 Task: Add Boursin Garlic Cheese Spread to the cart.
Action: Mouse pressed left at (25, 103)
Screenshot: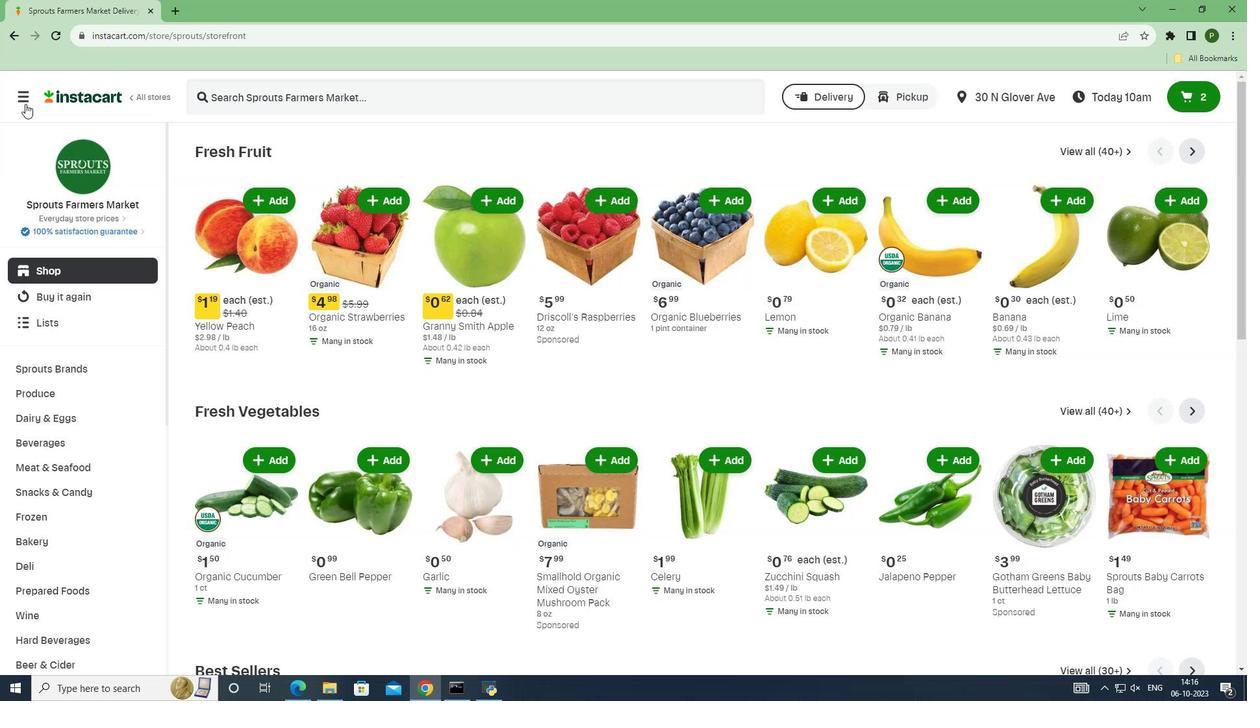 
Action: Mouse moved to (76, 339)
Screenshot: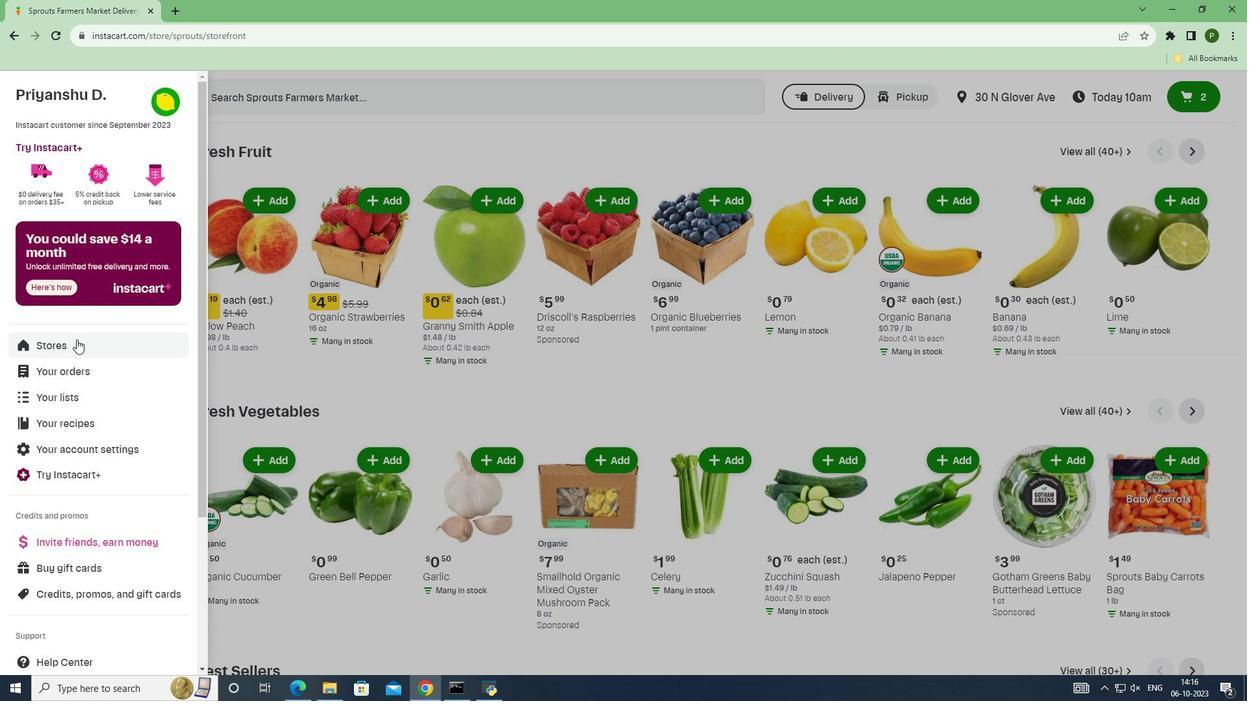 
Action: Mouse pressed left at (76, 339)
Screenshot: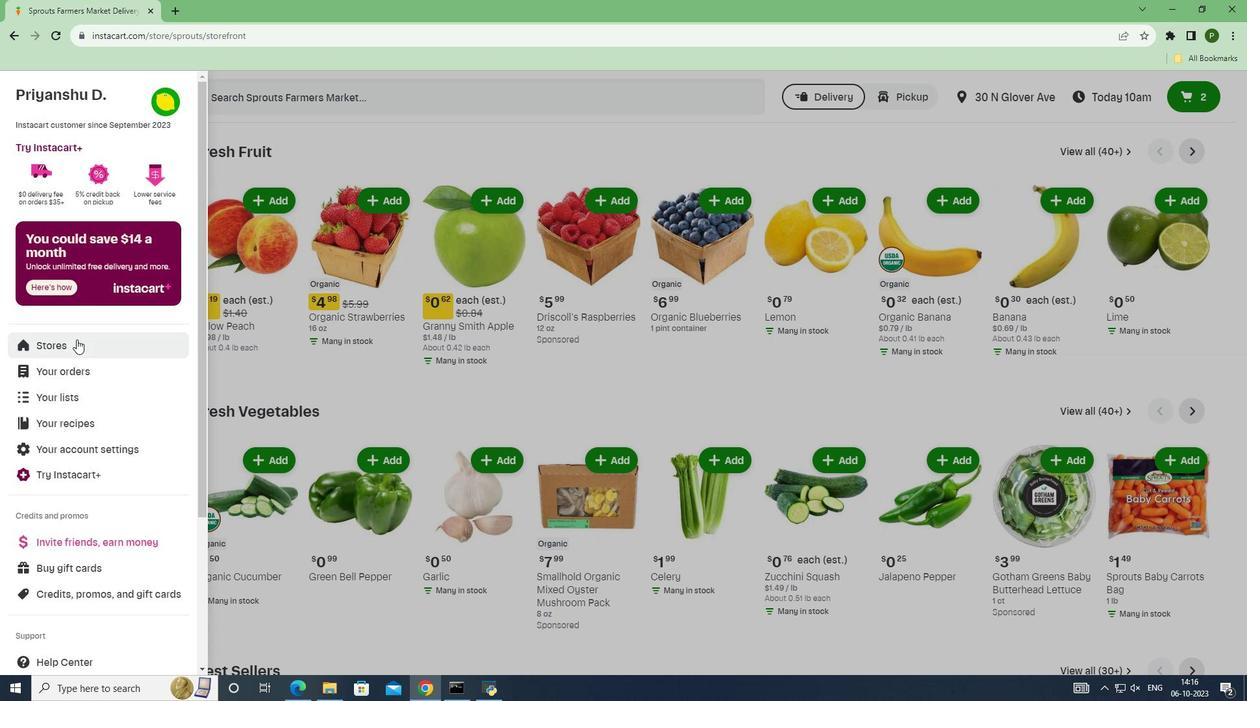 
Action: Mouse moved to (291, 148)
Screenshot: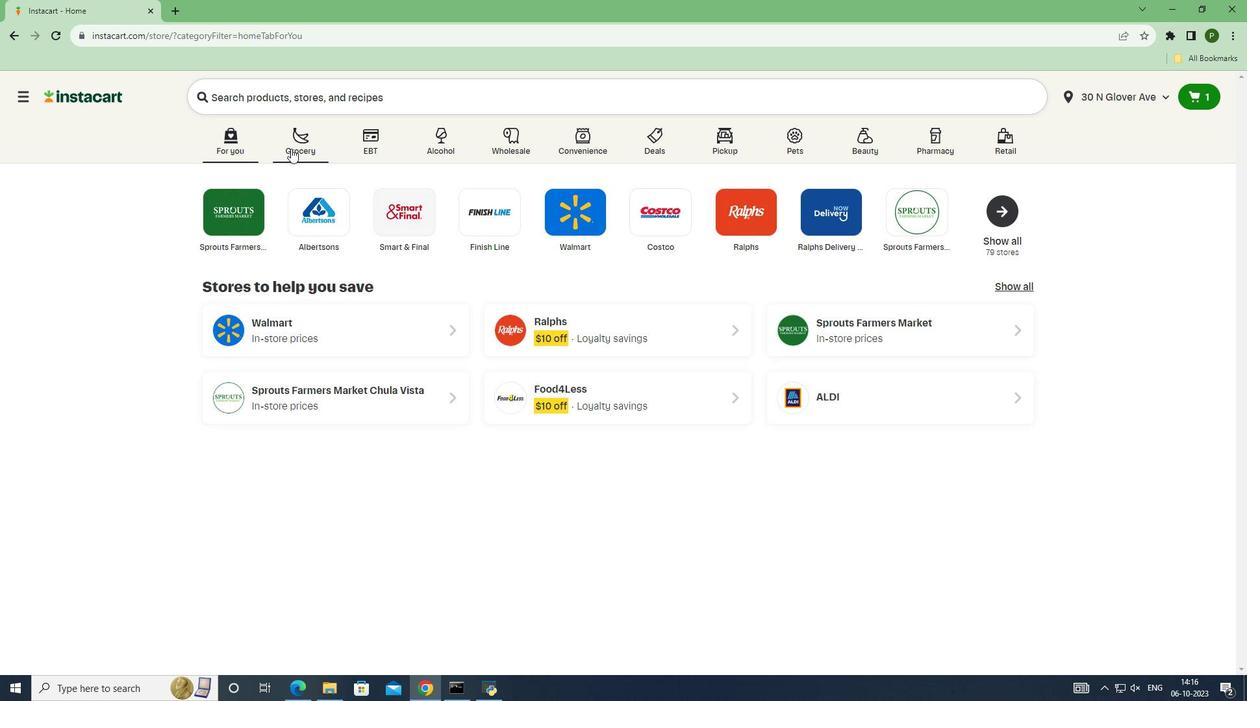 
Action: Mouse pressed left at (291, 148)
Screenshot: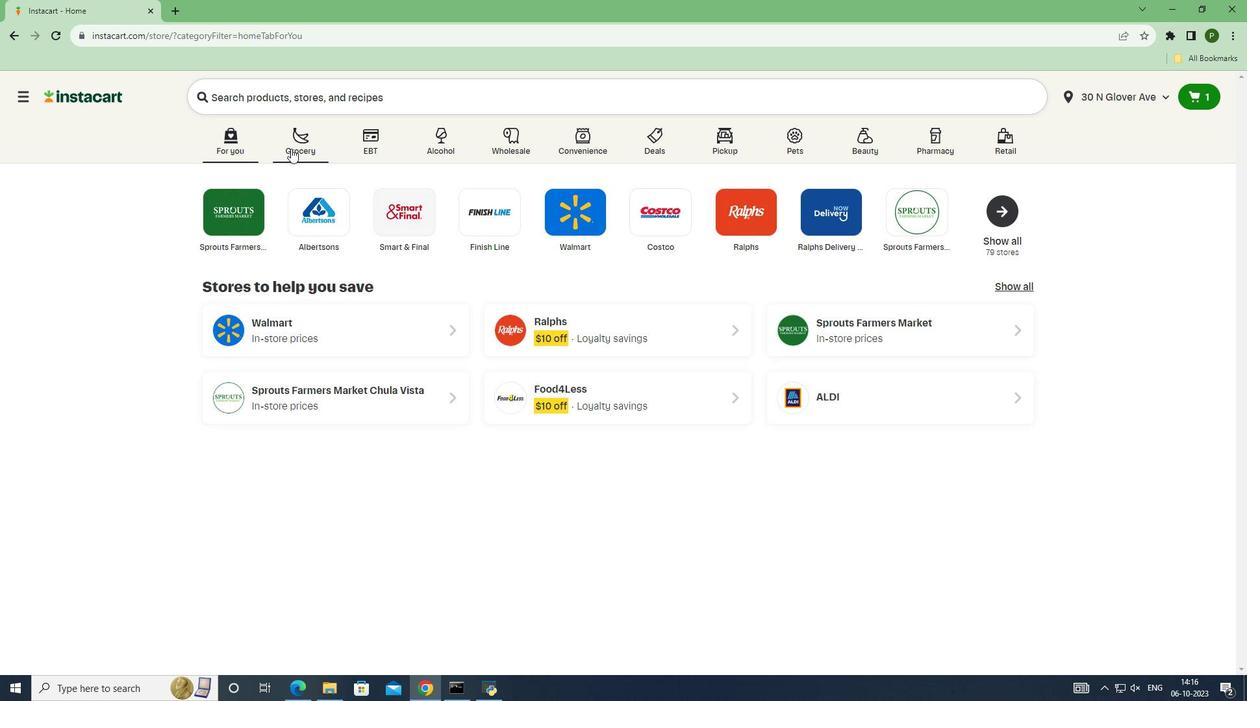 
Action: Mouse moved to (231, 222)
Screenshot: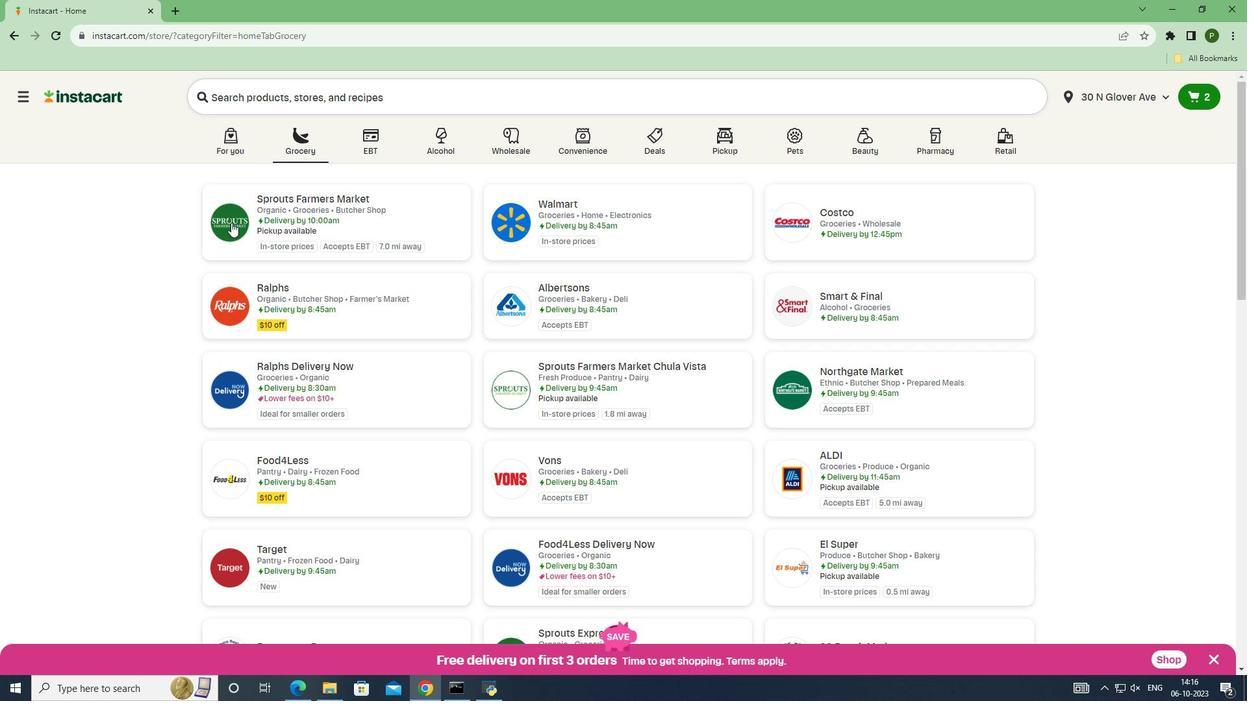 
Action: Mouse pressed left at (231, 222)
Screenshot: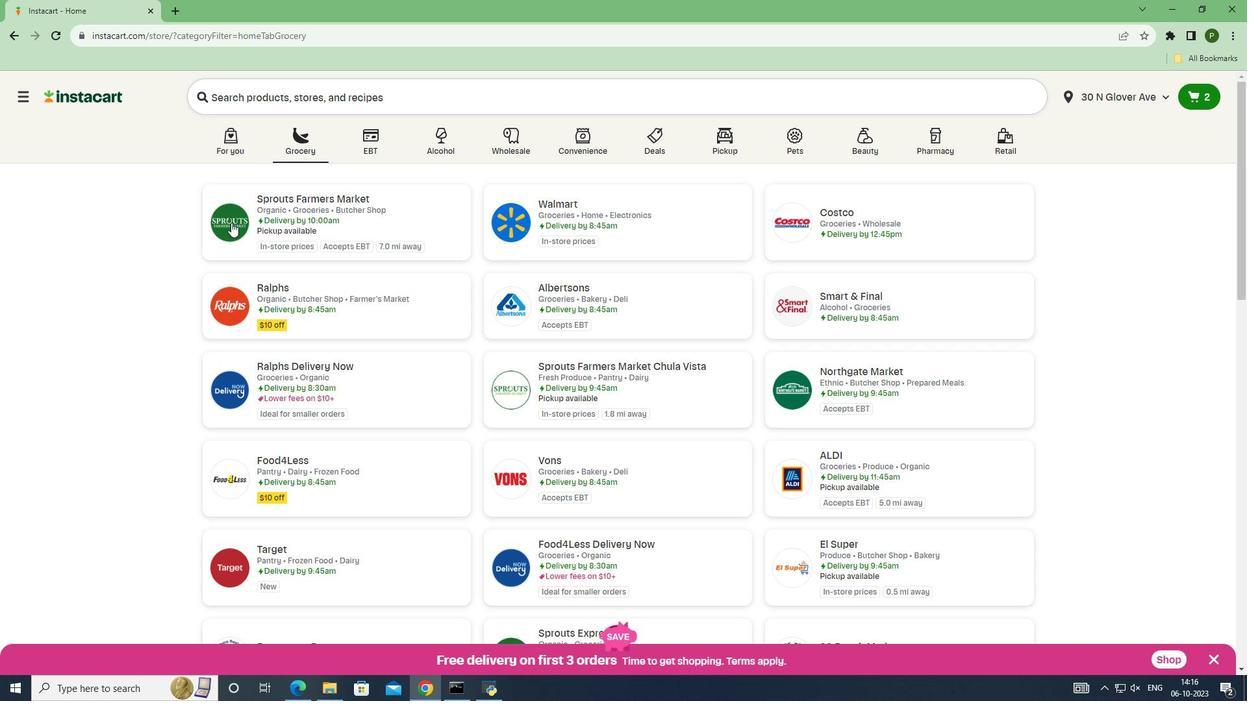 
Action: Mouse moved to (90, 415)
Screenshot: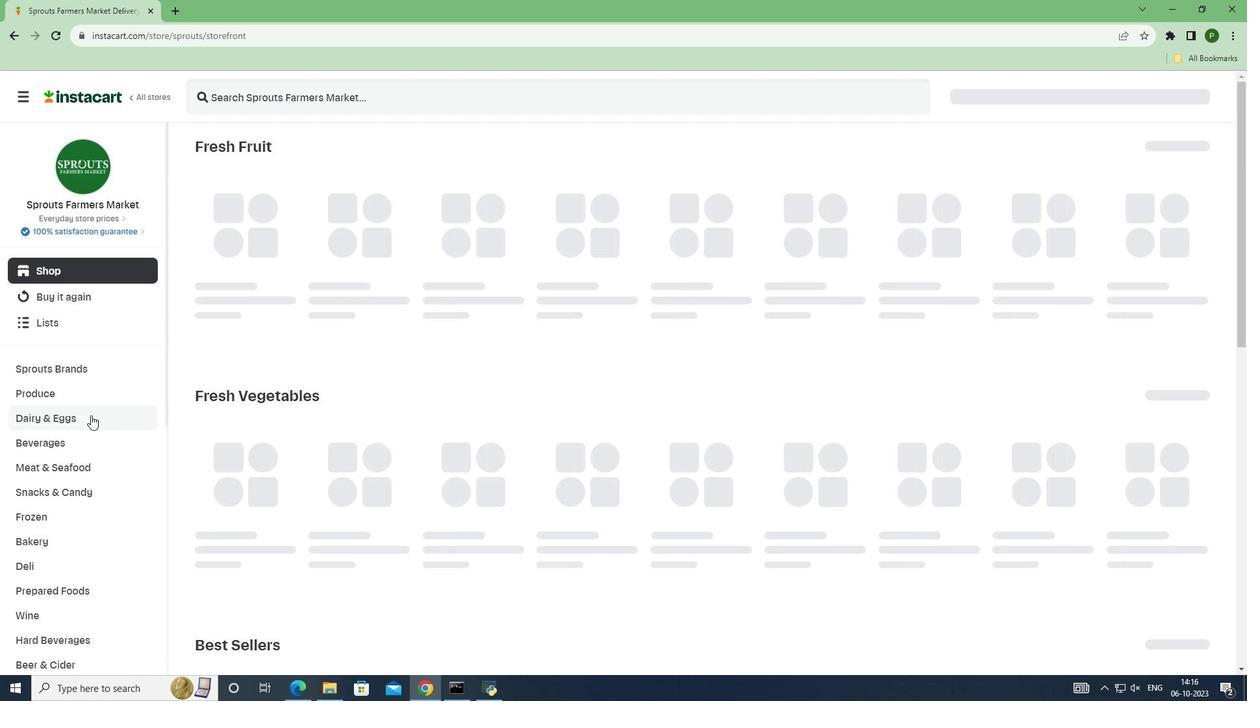 
Action: Mouse pressed left at (90, 415)
Screenshot: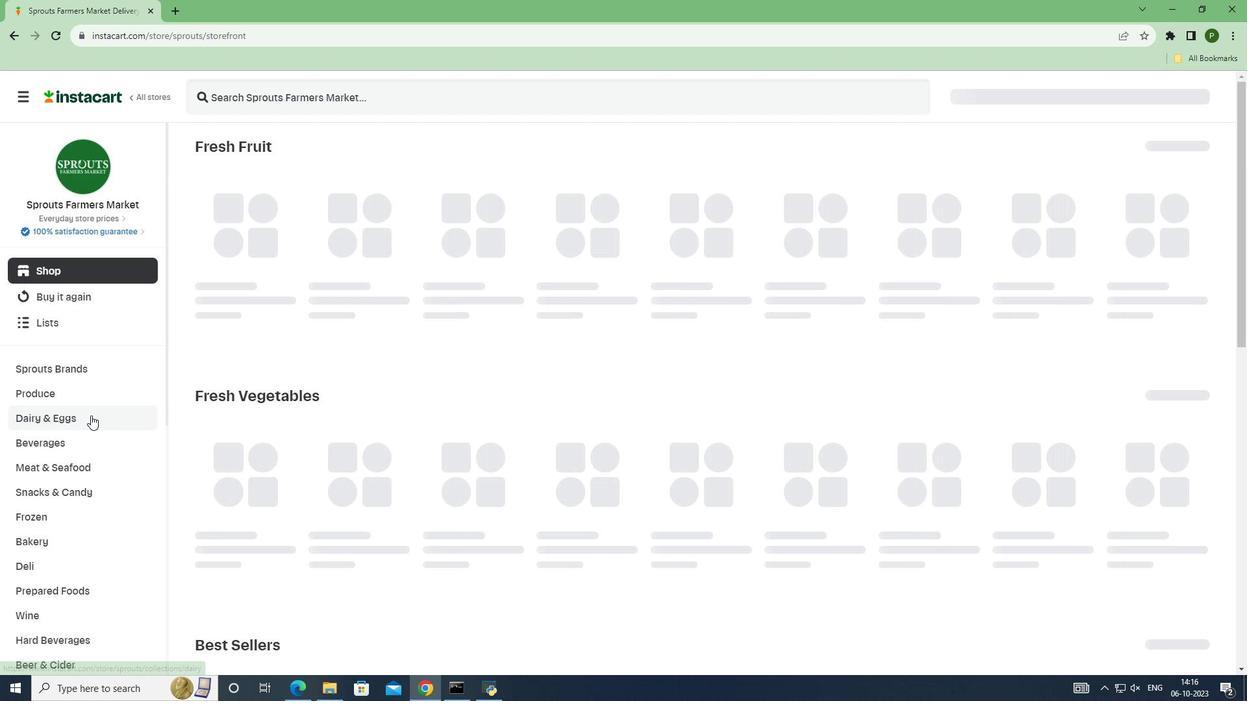 
Action: Mouse moved to (79, 468)
Screenshot: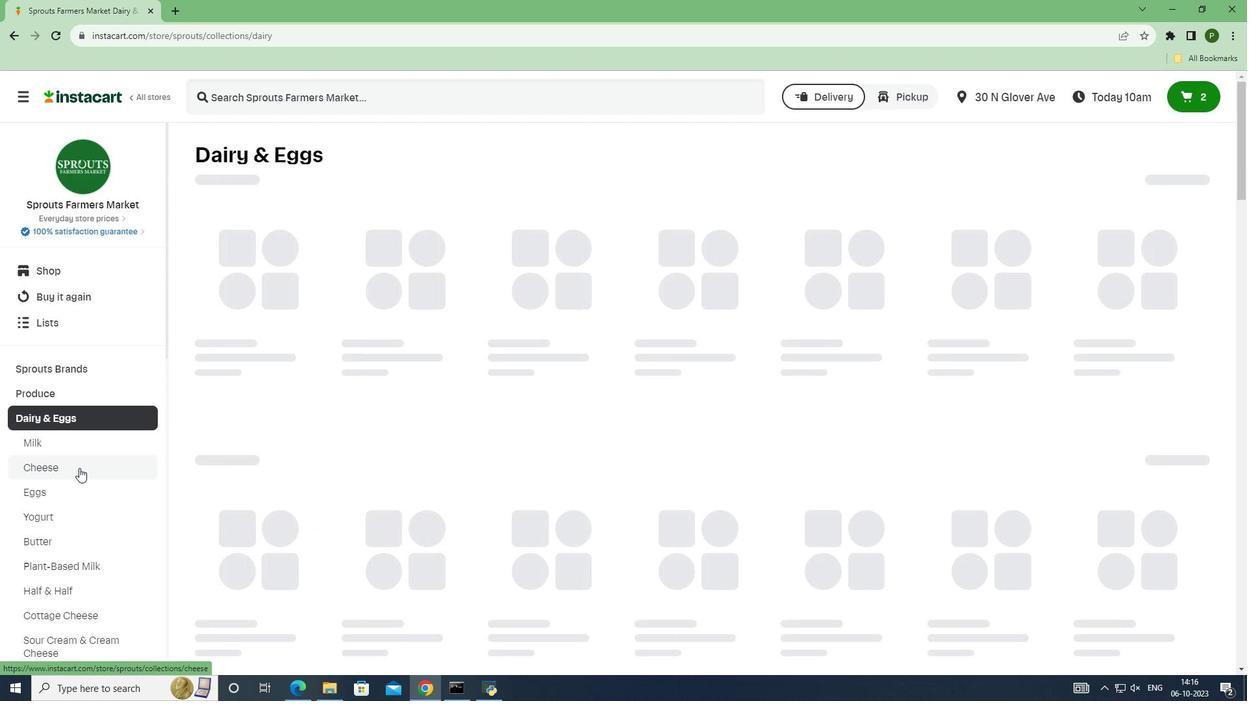 
Action: Mouse pressed left at (79, 468)
Screenshot: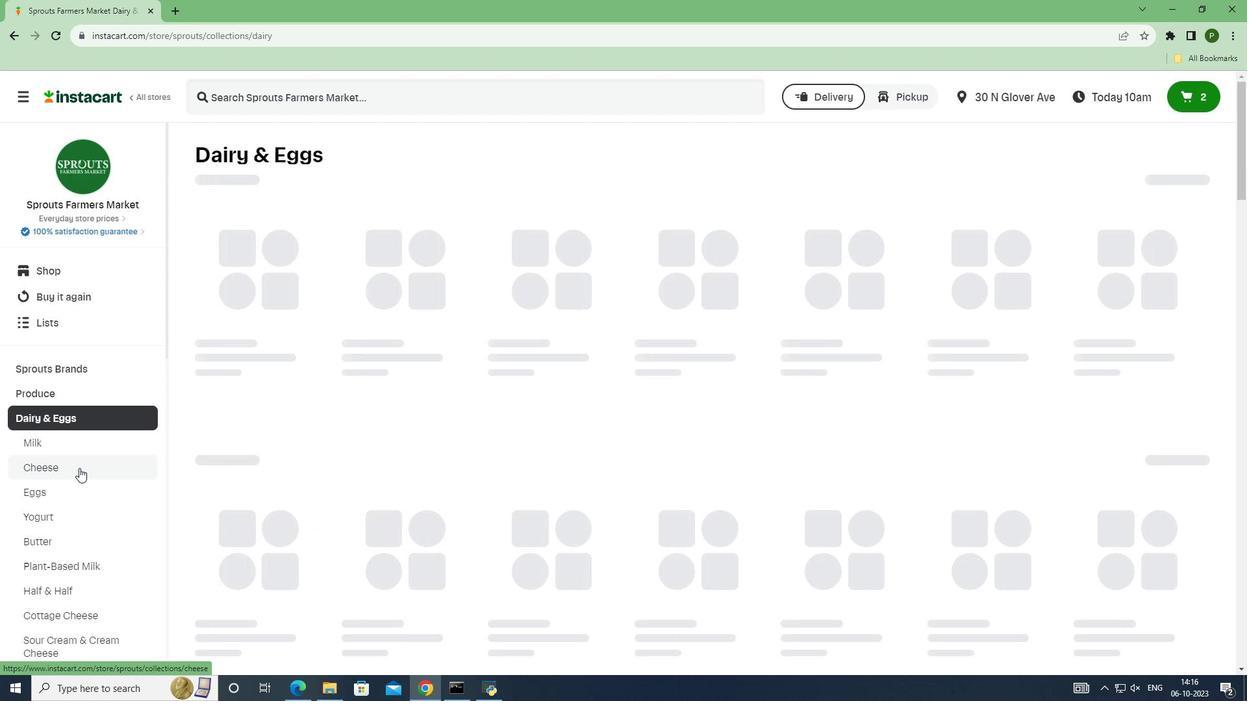 
Action: Mouse moved to (241, 96)
Screenshot: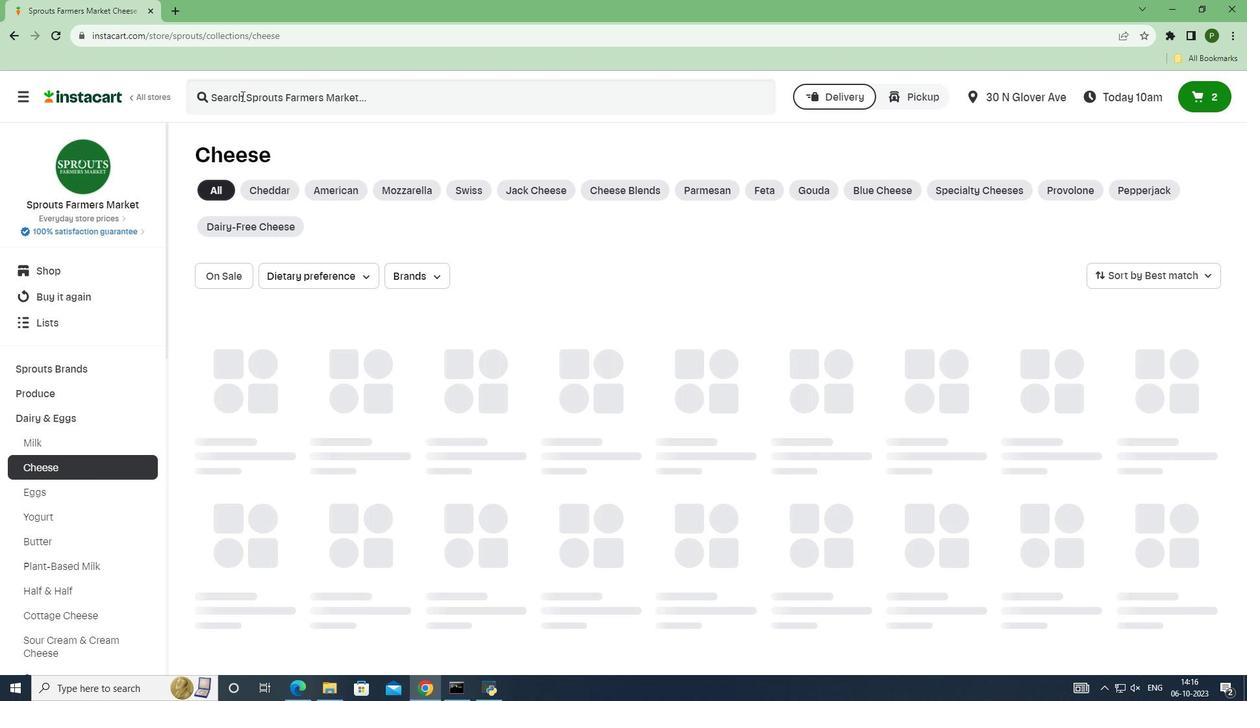 
Action: Mouse pressed left at (241, 96)
Screenshot: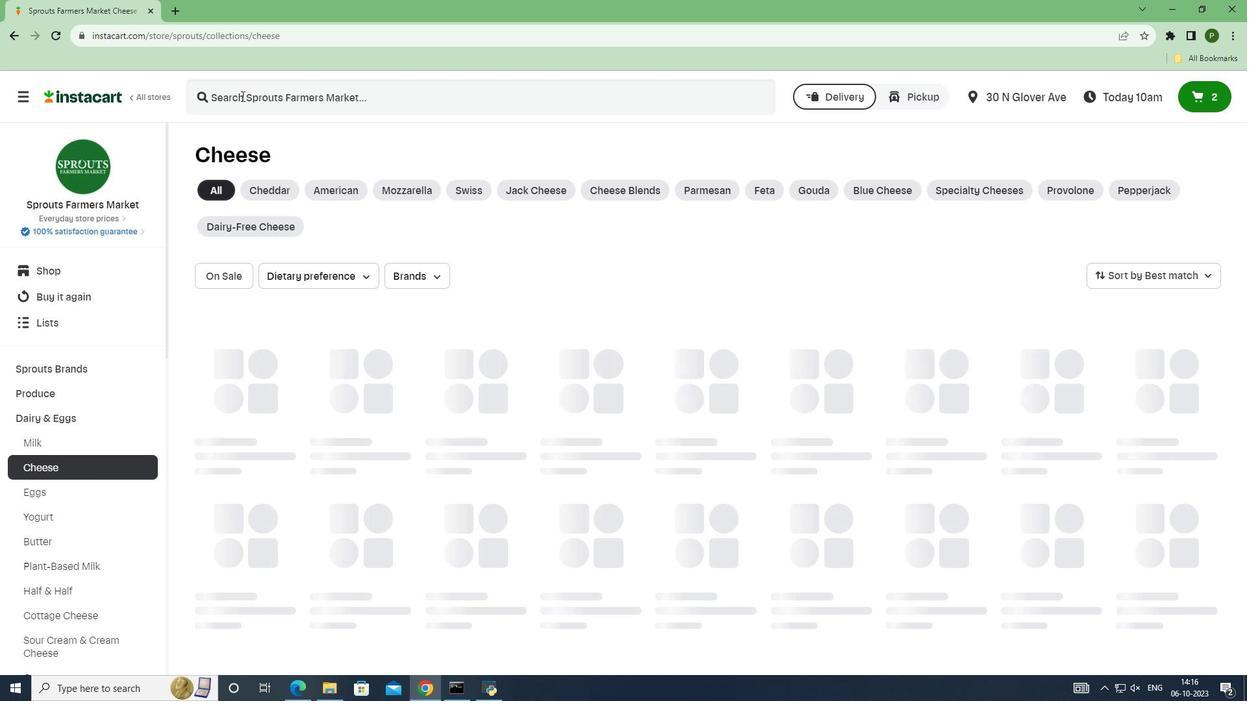 
Action: Key pressed <Key.caps_lock>B<Key.caps_lock>oursin<Key.space><Key.caps_lock>G<Key.caps_lock>arlic<Key.space><Key.caps_lock>C<Key.caps_lock>heese<Key.space><Key.caps_lock>S<Key.caps_lock>pread<Key.space><Key.enter>
Screenshot: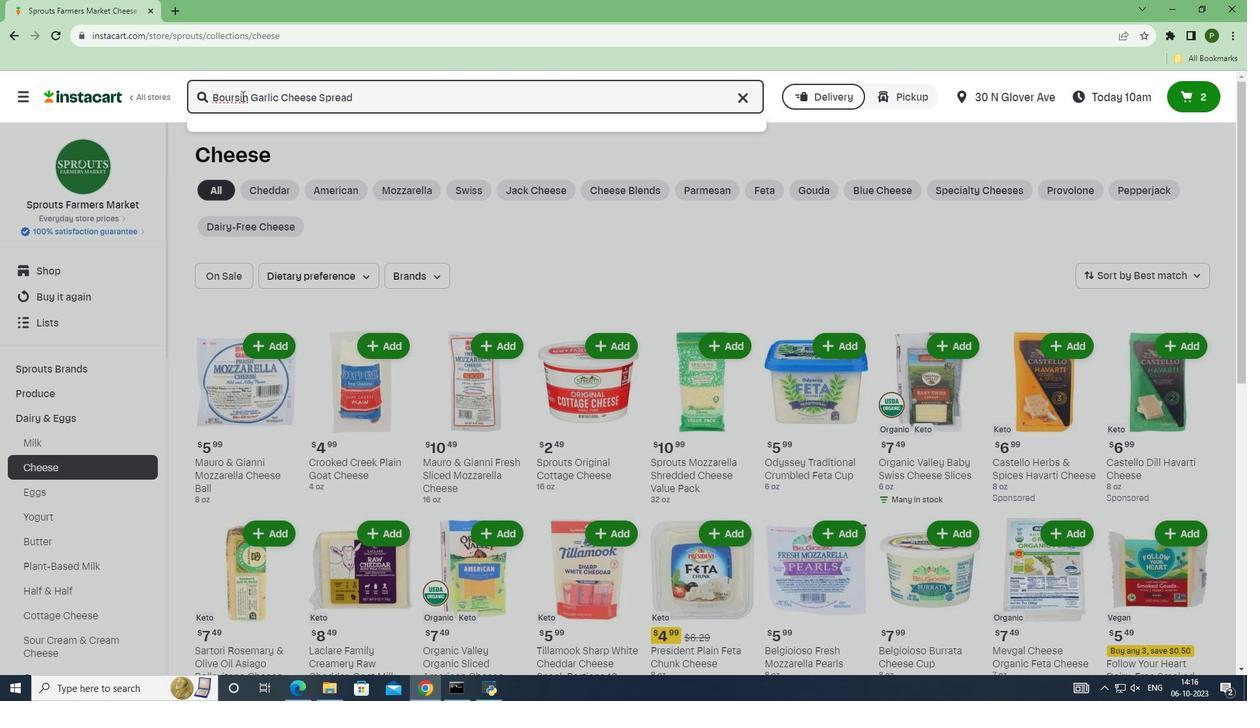 
Action: Mouse moved to (339, 234)
Screenshot: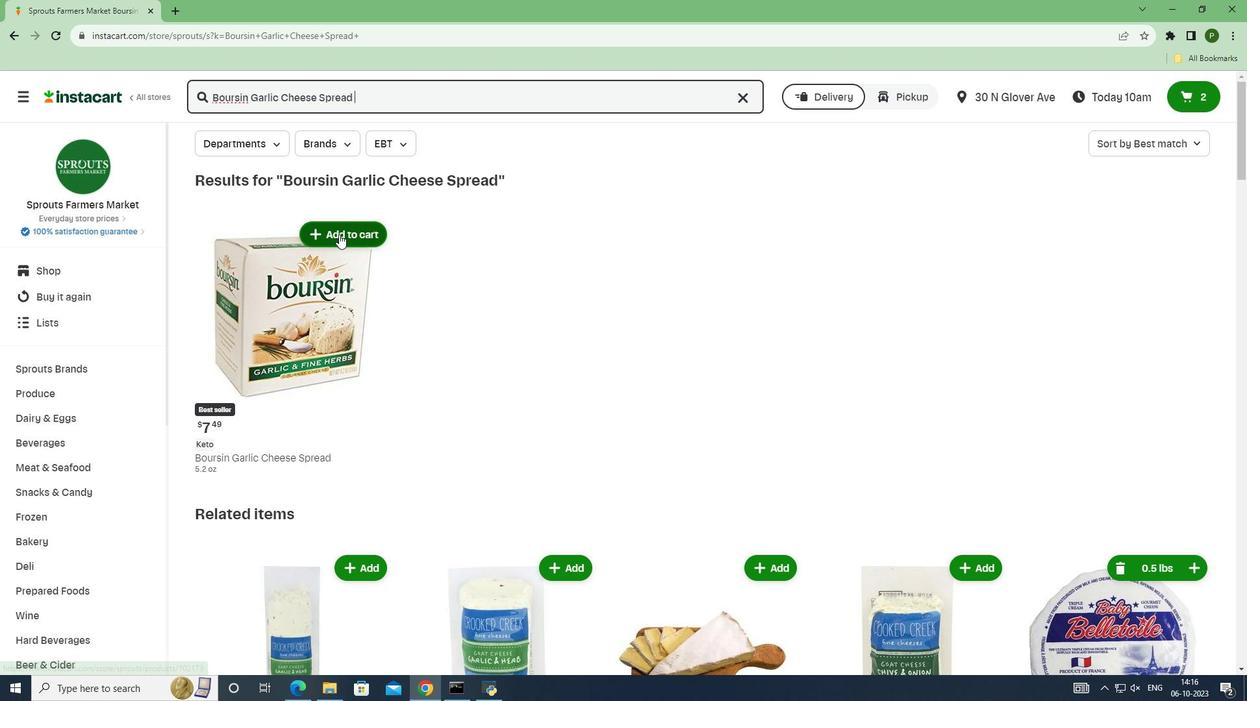 
Action: Mouse pressed left at (339, 234)
Screenshot: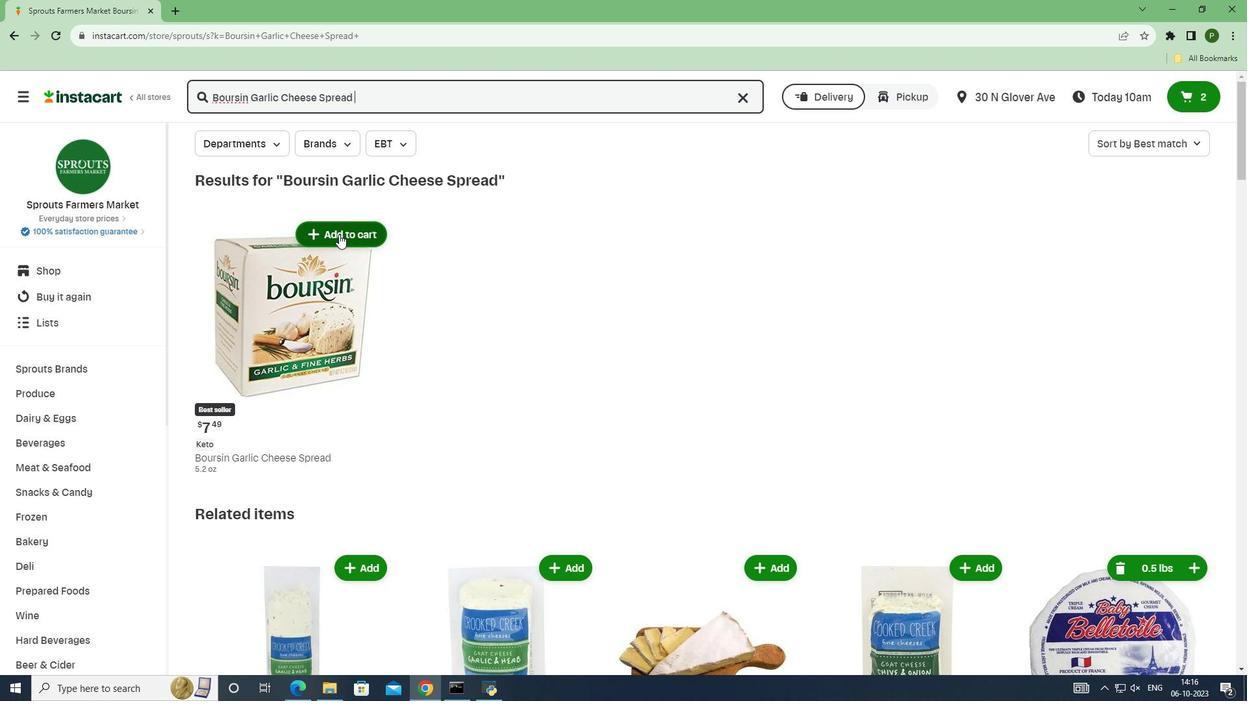 
Action: Mouse moved to (433, 306)
Screenshot: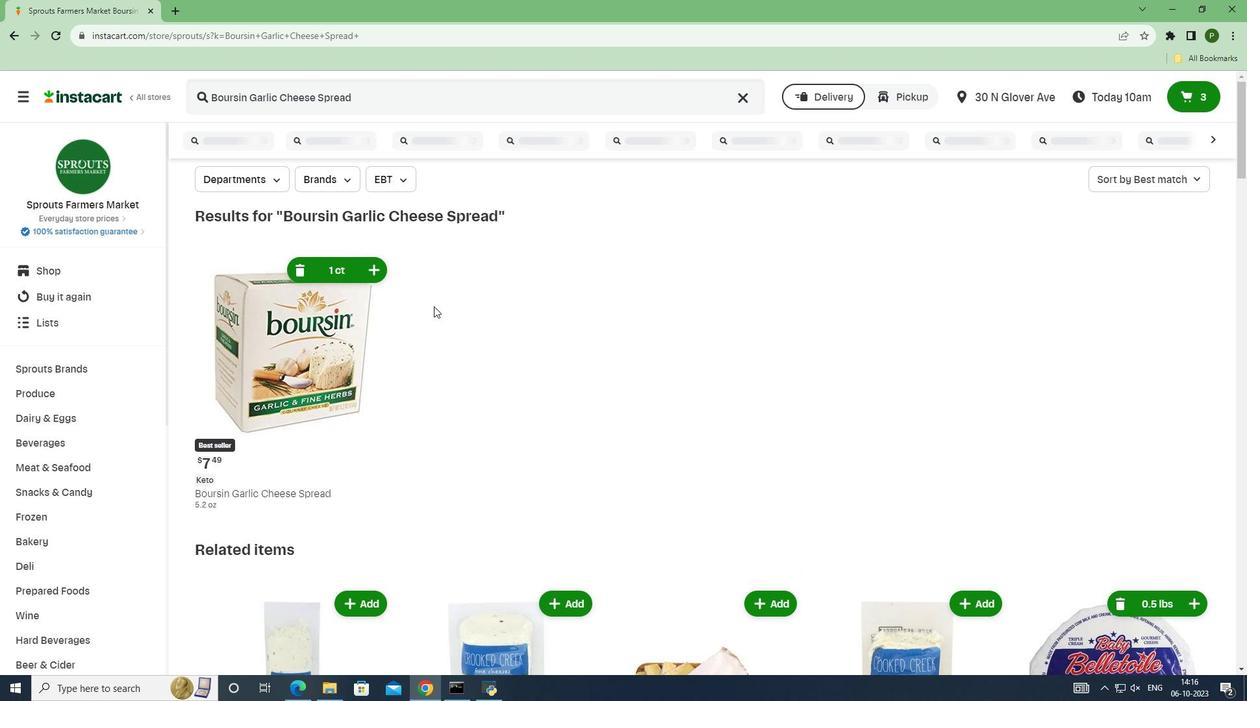 
